 Task: In the  document conference.html Use the feature 'and check spelling and grammer' Select the body of letter and change paragraph spacing to  'Double' Select the word Greetings and change font size to  27
Action: Mouse moved to (105, 79)
Screenshot: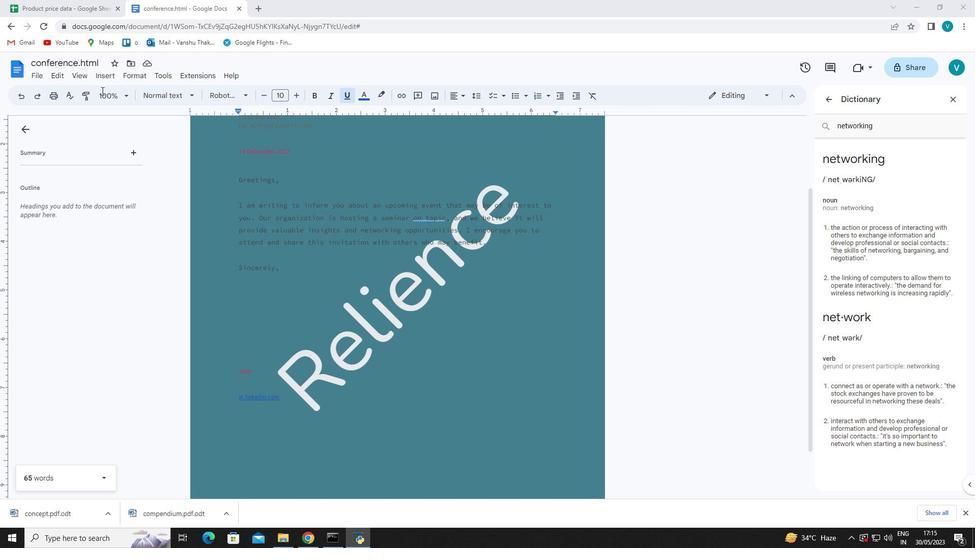 
Action: Mouse pressed left at (105, 79)
Screenshot: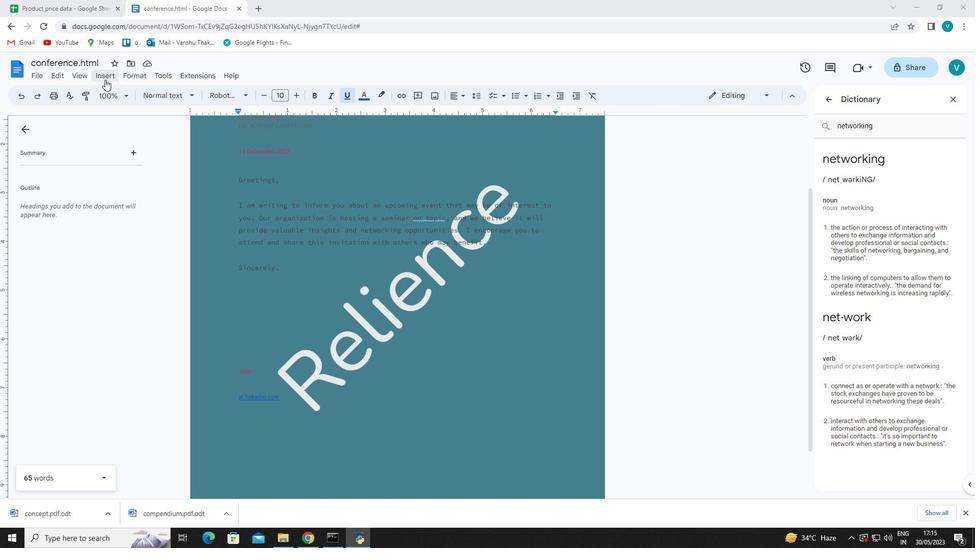 
Action: Mouse moved to (170, 73)
Screenshot: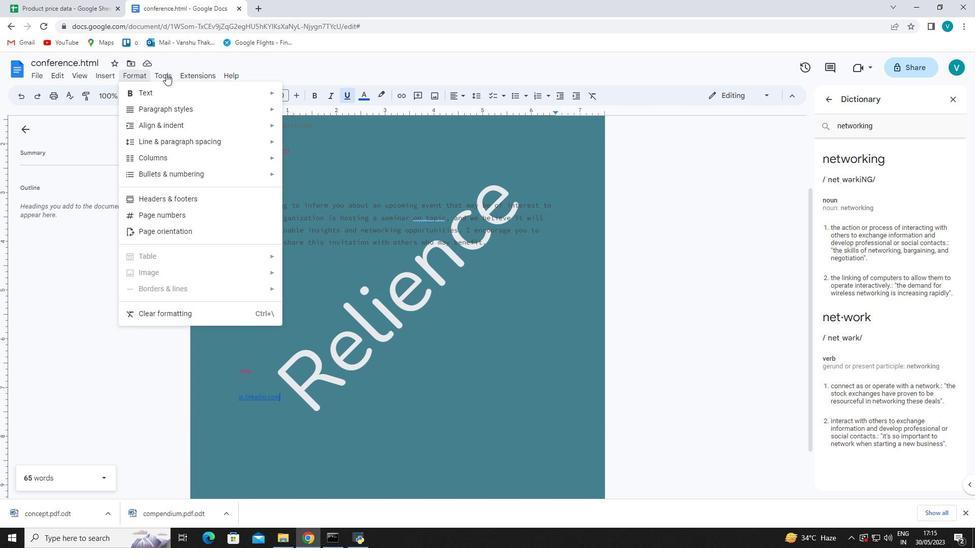 
Action: Mouse pressed left at (170, 73)
Screenshot: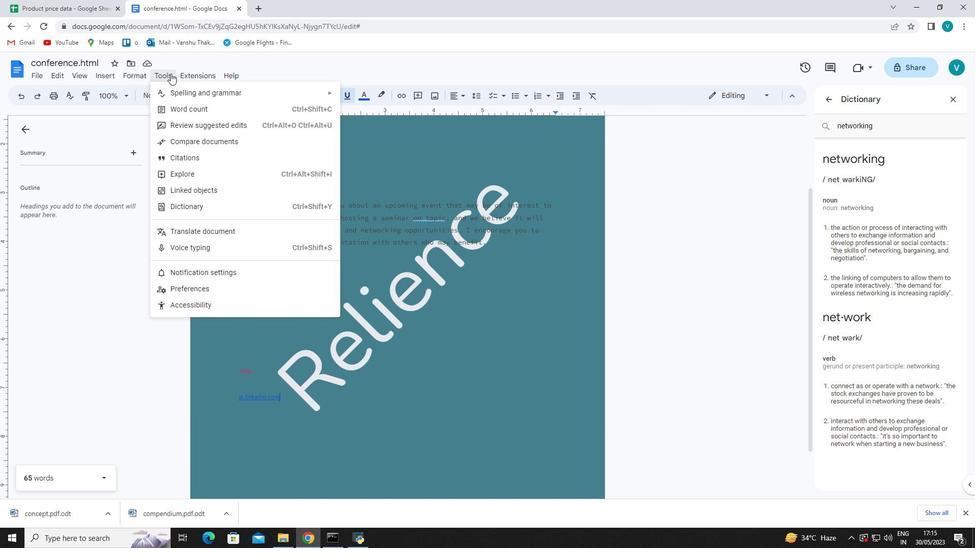 
Action: Mouse pressed left at (170, 73)
Screenshot: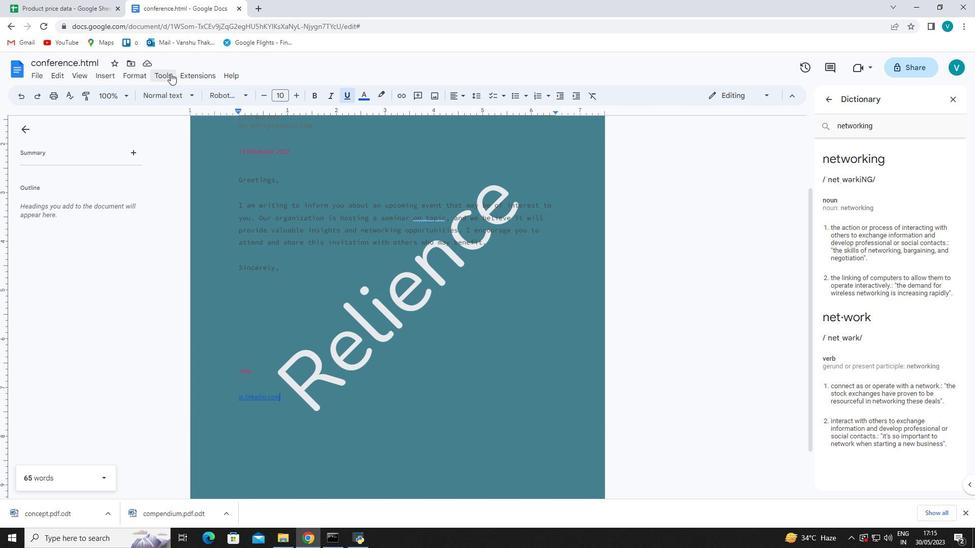 
Action: Mouse moved to (404, 97)
Screenshot: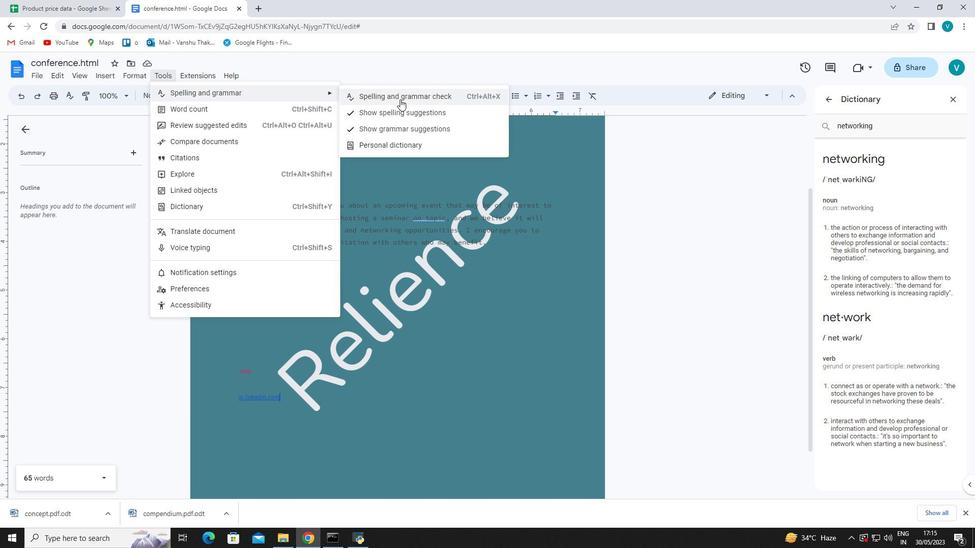 
Action: Mouse pressed left at (404, 97)
Screenshot: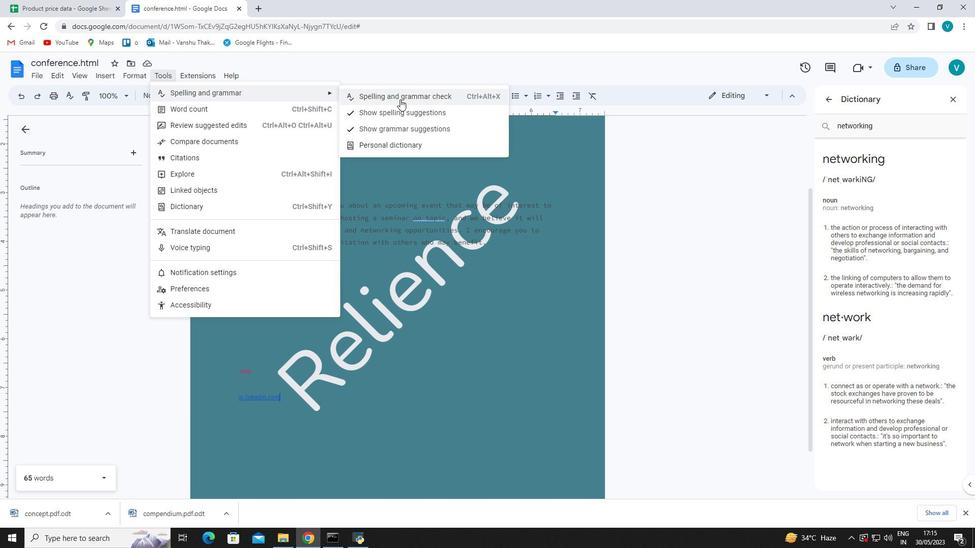 
Action: Mouse moved to (746, 198)
Screenshot: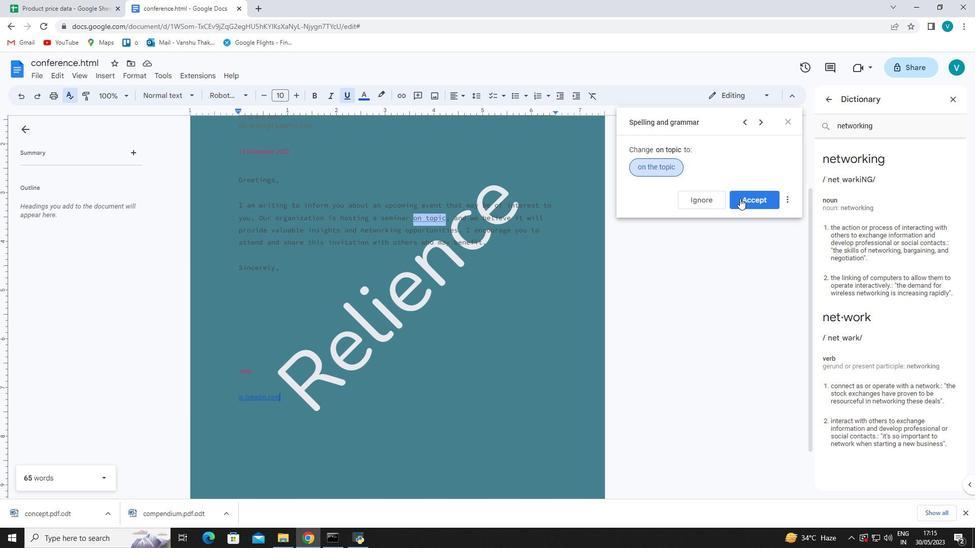 
Action: Mouse pressed left at (746, 198)
Screenshot: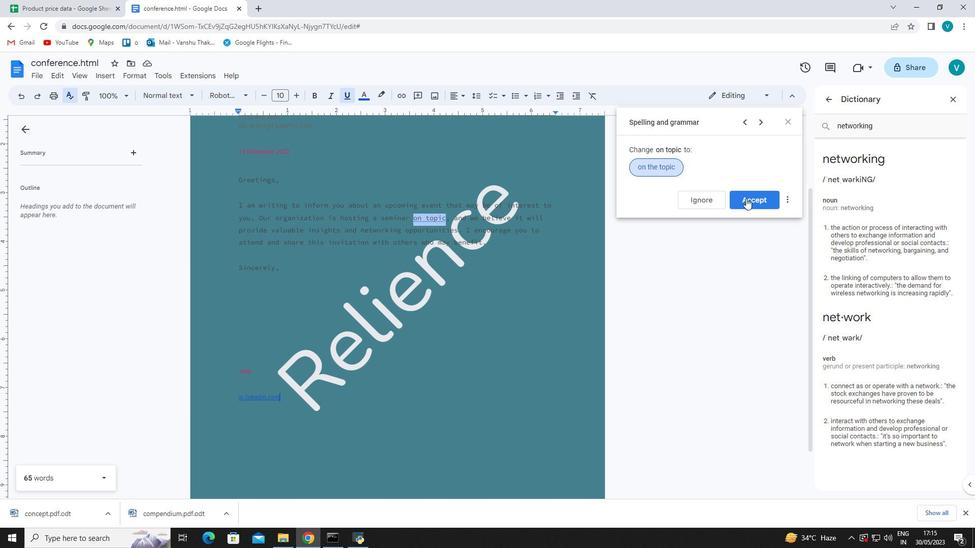 
Action: Mouse moved to (237, 203)
Screenshot: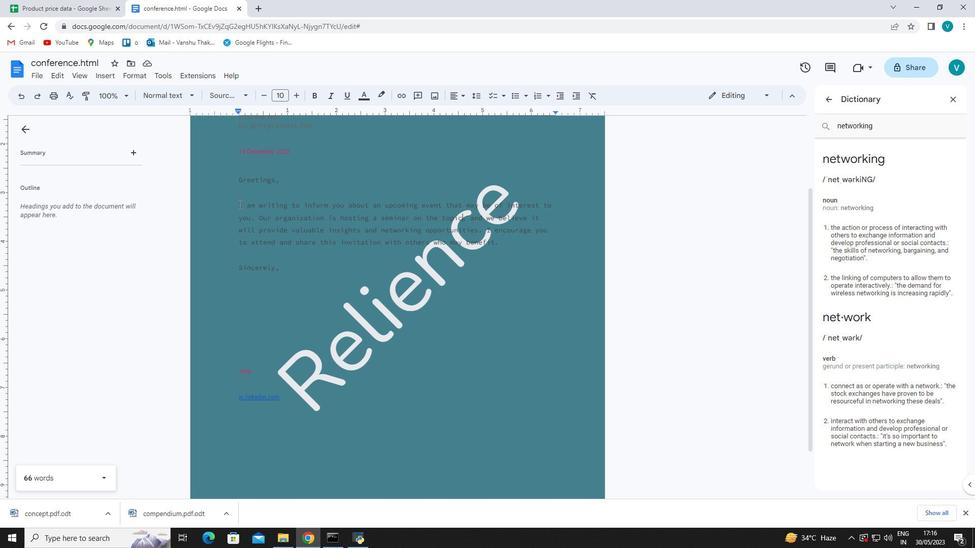 
Action: Mouse pressed left at (237, 203)
Screenshot: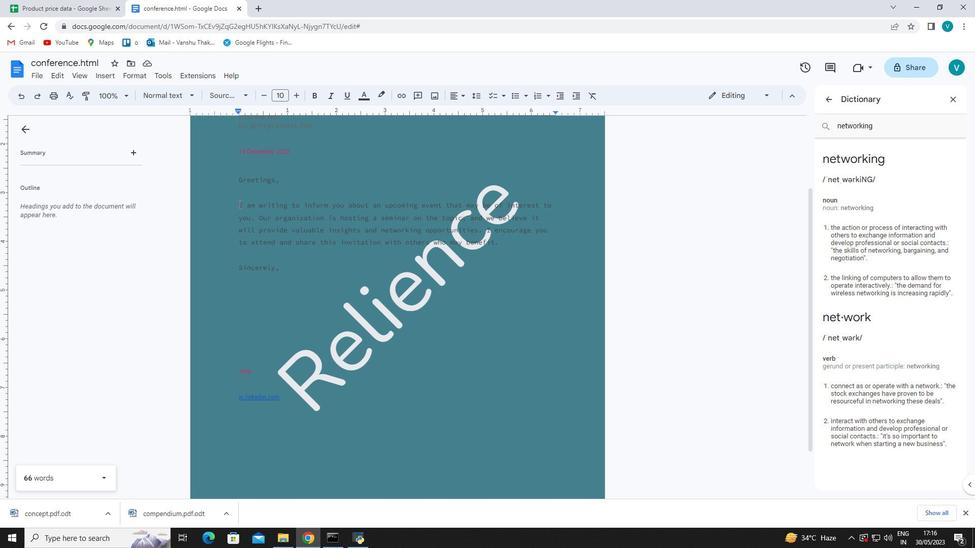 
Action: Mouse moved to (475, 97)
Screenshot: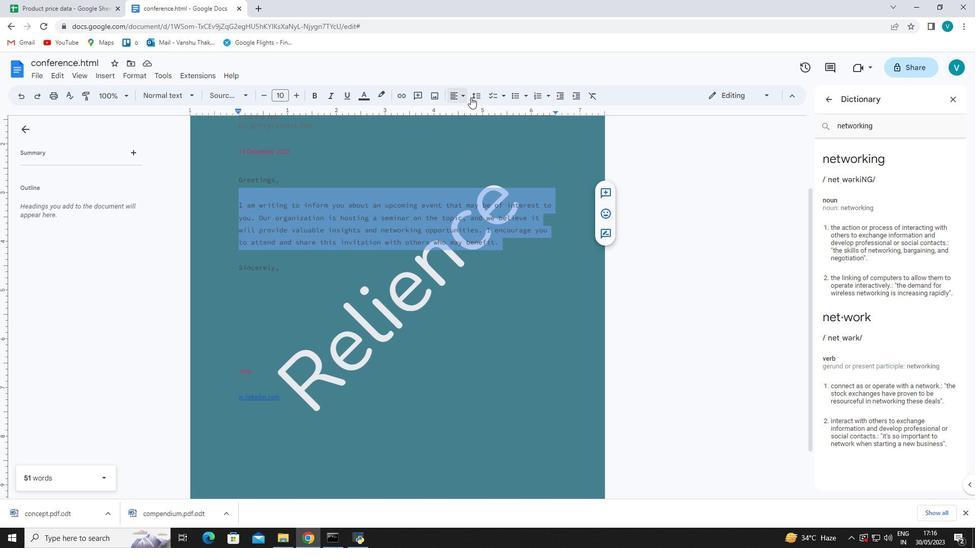 
Action: Mouse pressed left at (475, 97)
Screenshot: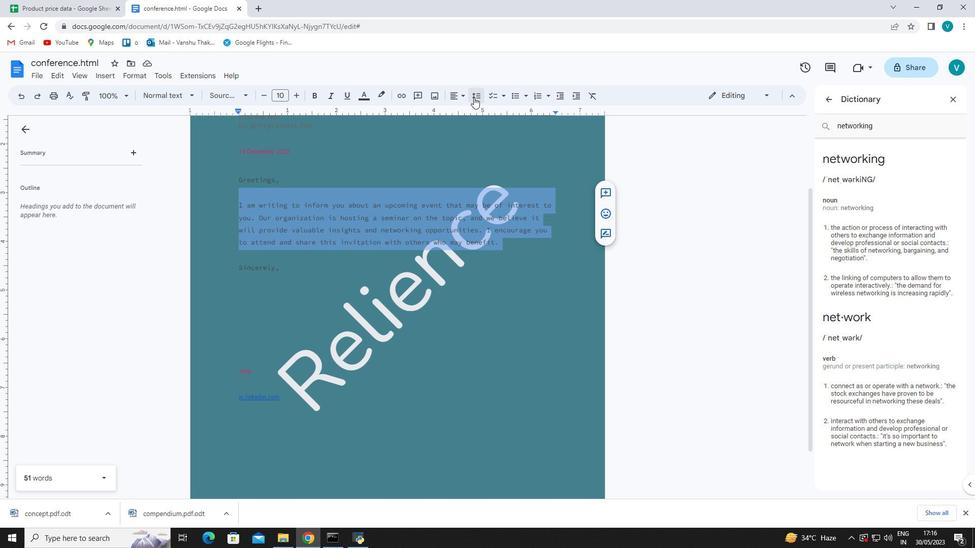 
Action: Mouse moved to (497, 161)
Screenshot: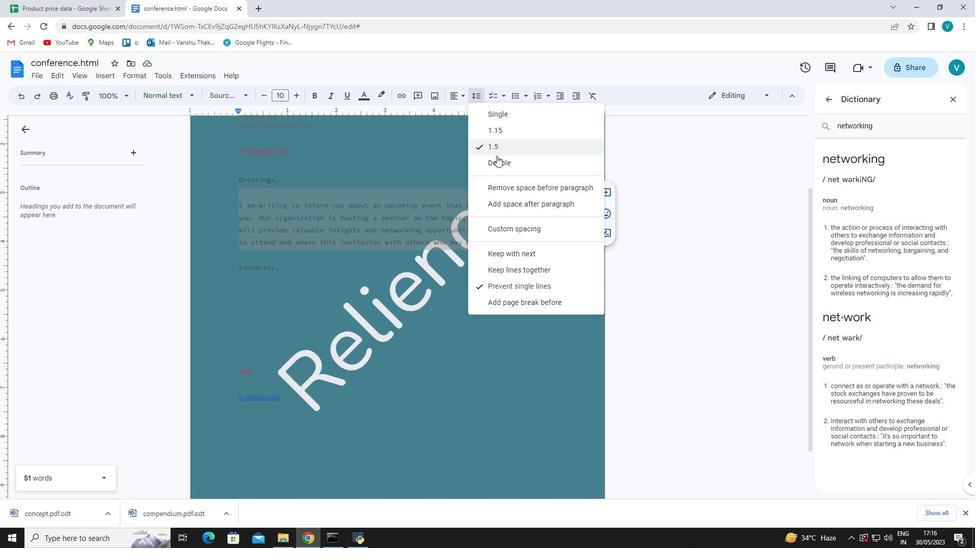 
Action: Mouse pressed left at (497, 161)
Screenshot: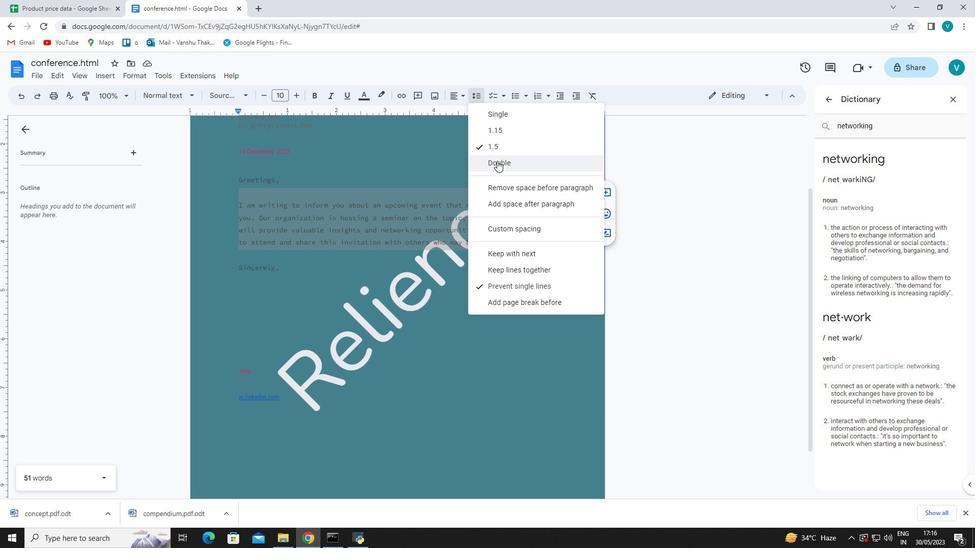
Action: Mouse moved to (233, 177)
Screenshot: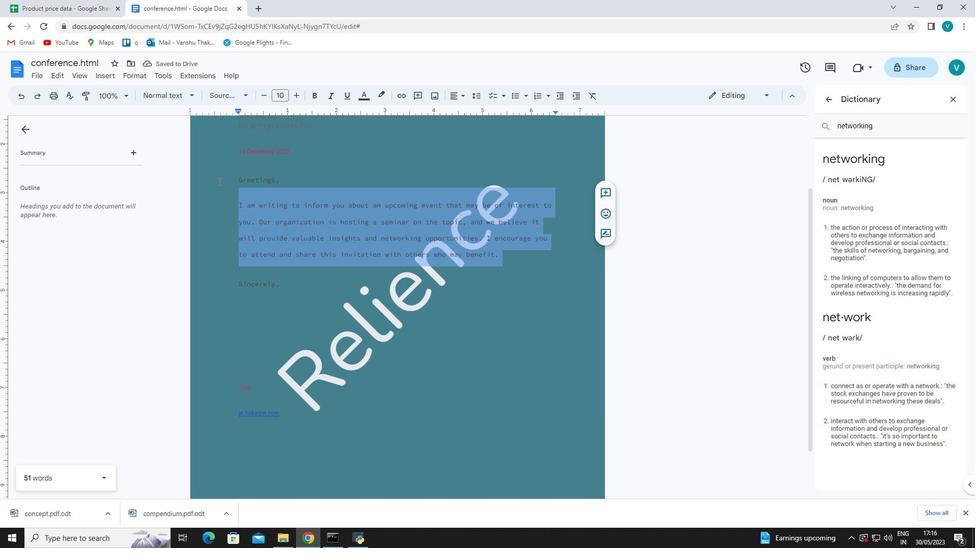 
Action: Mouse pressed left at (233, 177)
Screenshot: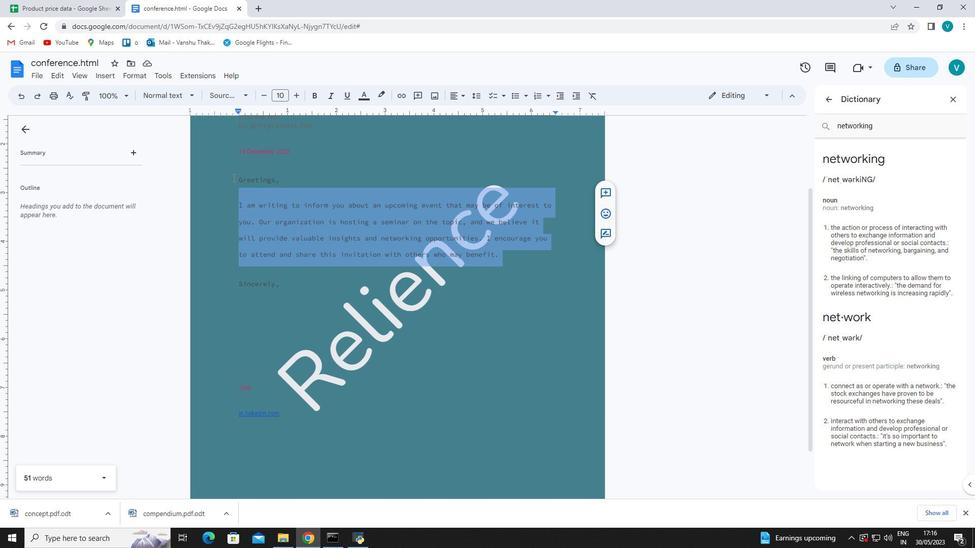 
Action: Mouse moved to (297, 94)
Screenshot: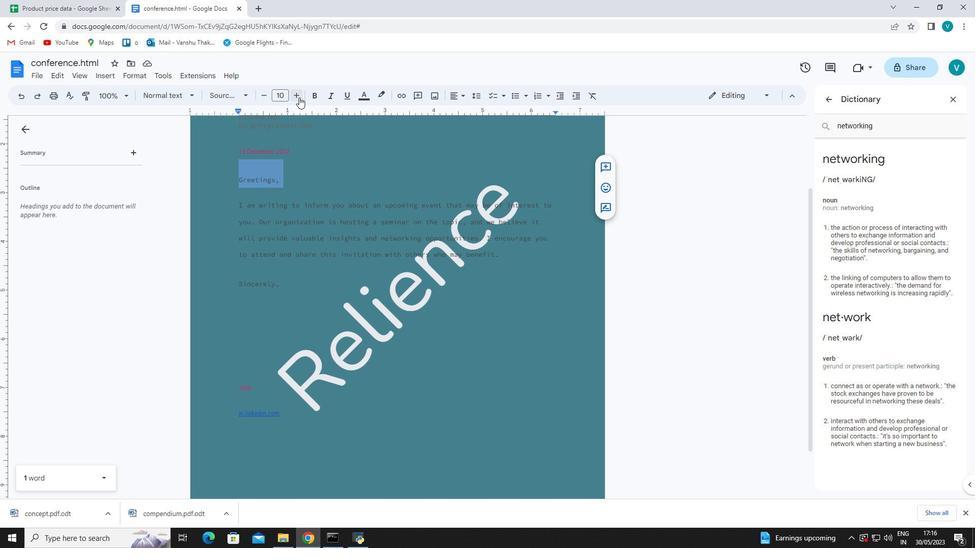 
Action: Mouse pressed left at (297, 94)
Screenshot: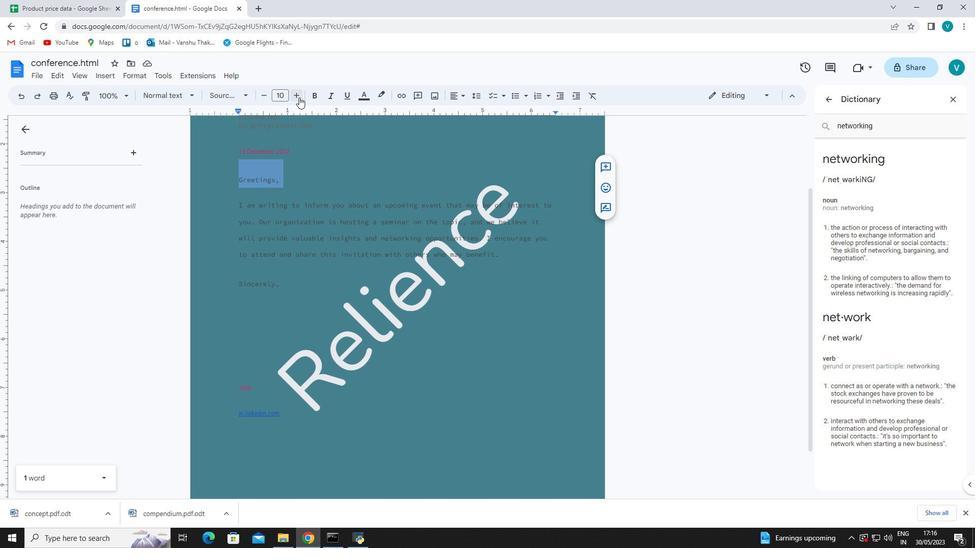 
Action: Mouse pressed left at (297, 94)
Screenshot: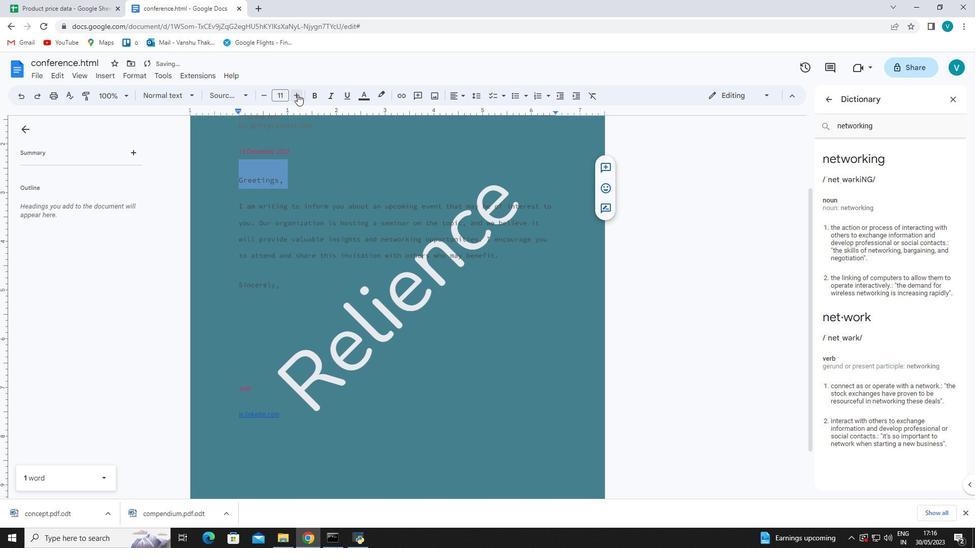 
Action: Mouse pressed left at (297, 94)
Screenshot: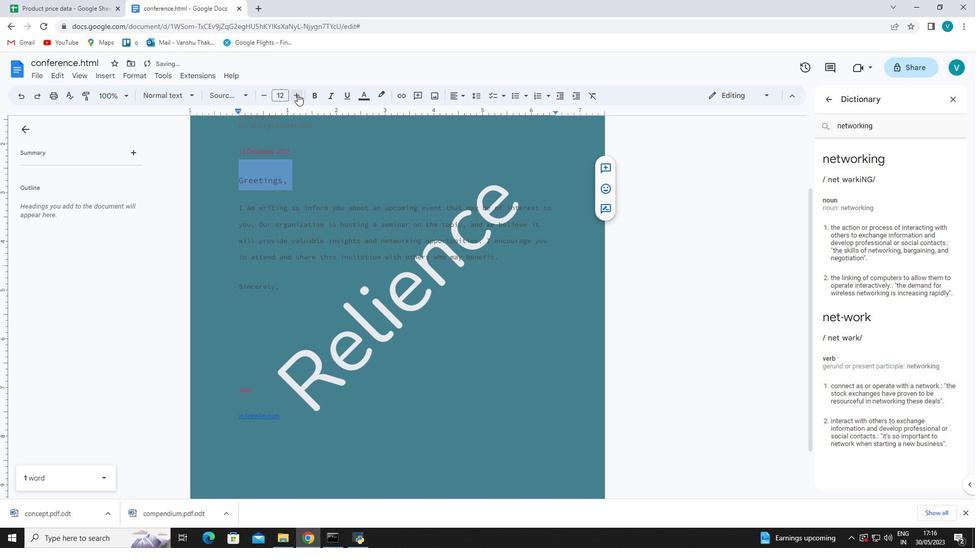 
Action: Mouse pressed left at (297, 94)
Screenshot: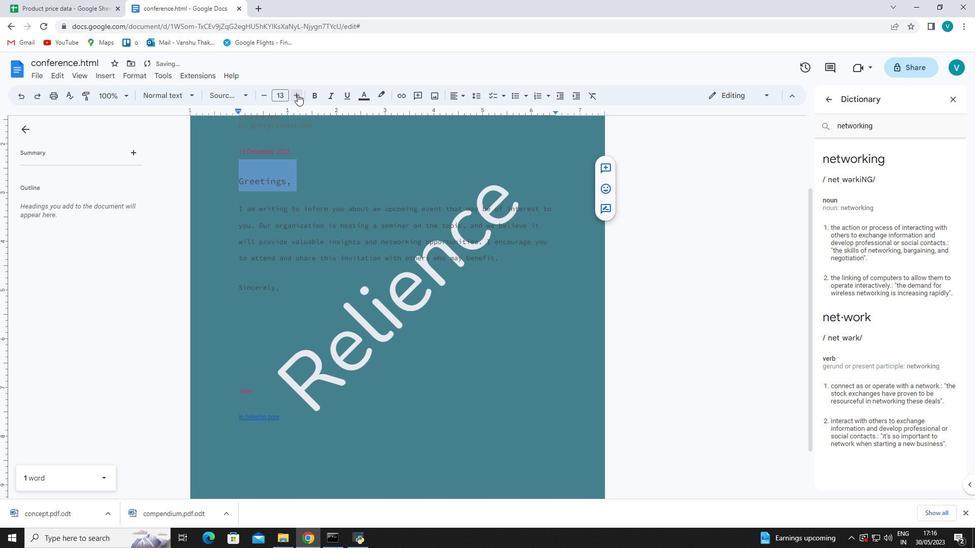 
Action: Mouse pressed left at (297, 94)
Screenshot: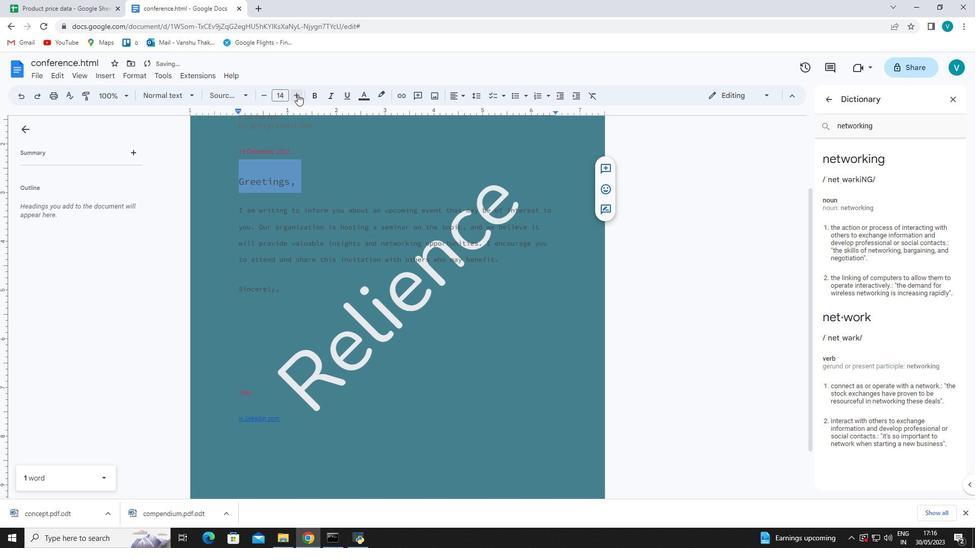 
Action: Mouse pressed left at (297, 94)
Screenshot: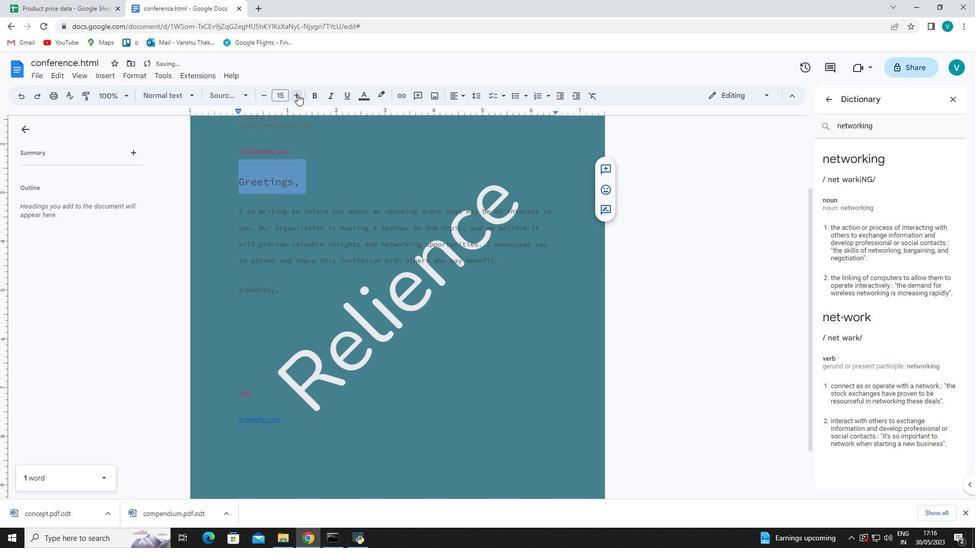 
Action: Mouse pressed left at (297, 94)
Screenshot: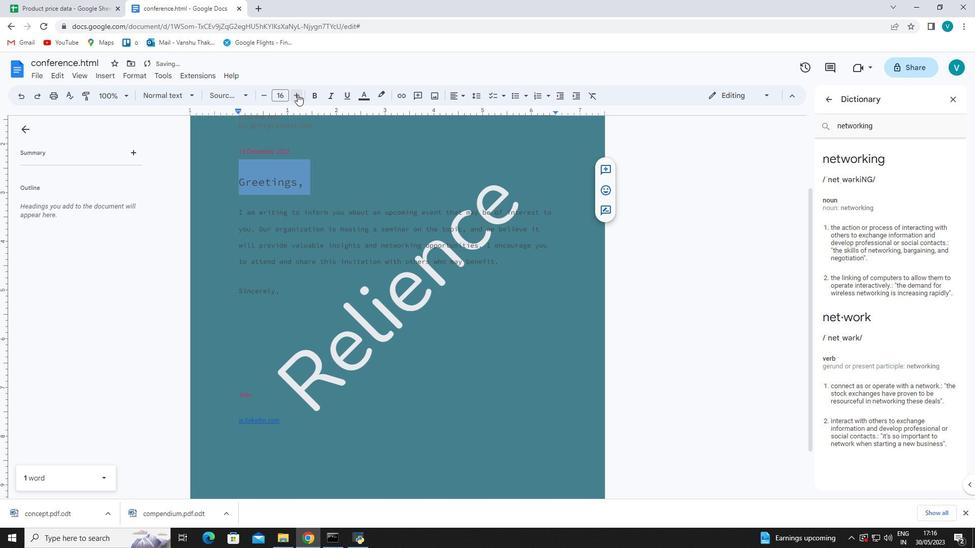 
Action: Mouse pressed left at (297, 94)
Screenshot: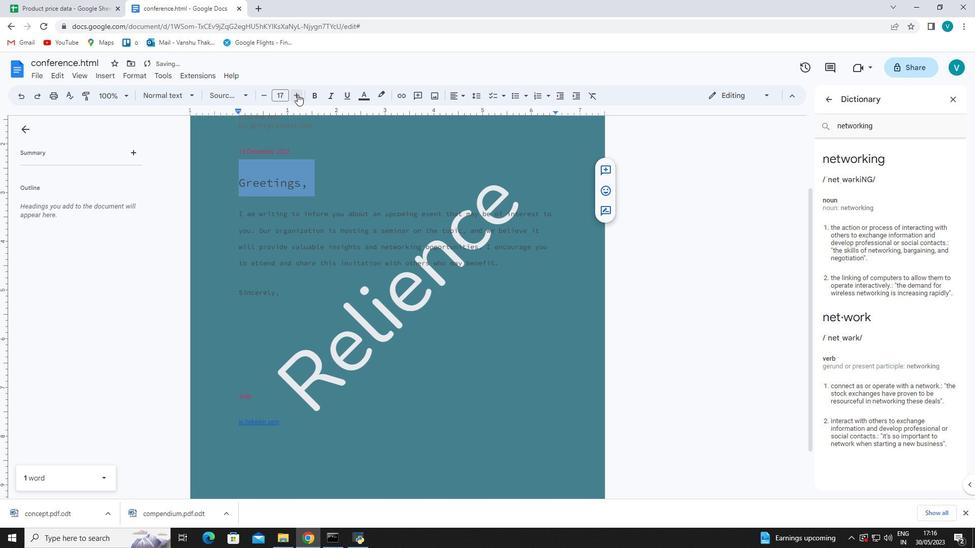 
Action: Mouse pressed left at (297, 94)
Screenshot: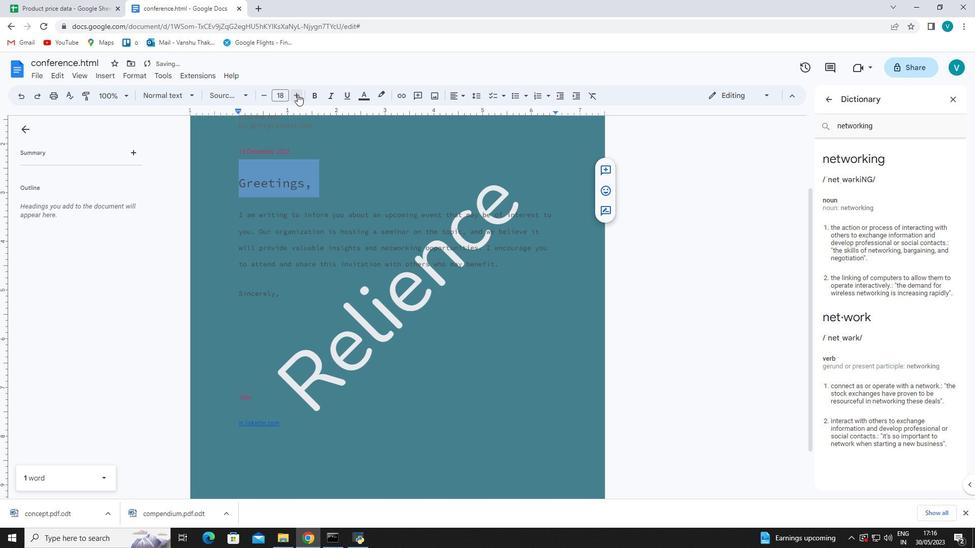 
Action: Mouse pressed left at (297, 94)
Screenshot: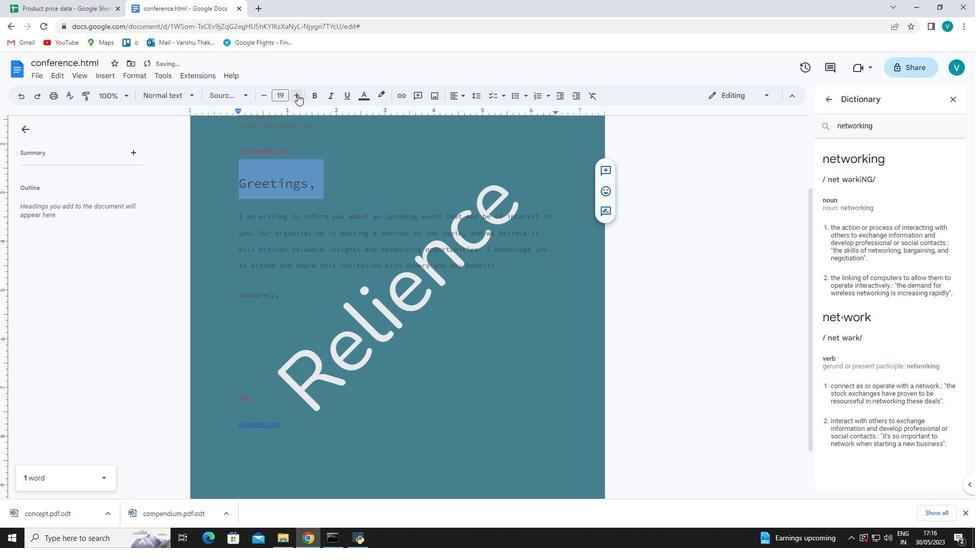 
Action: Mouse pressed left at (297, 94)
Screenshot: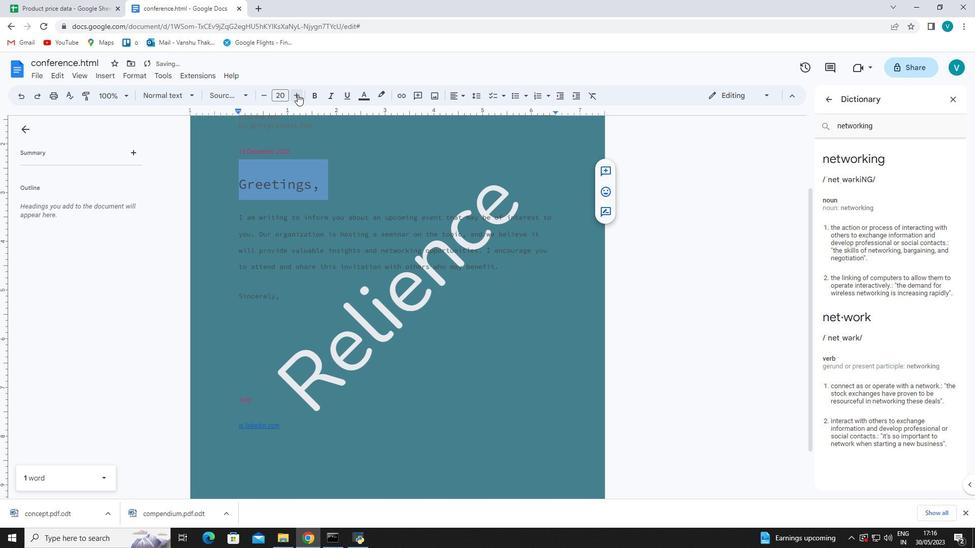 
Action: Mouse pressed left at (297, 94)
Screenshot: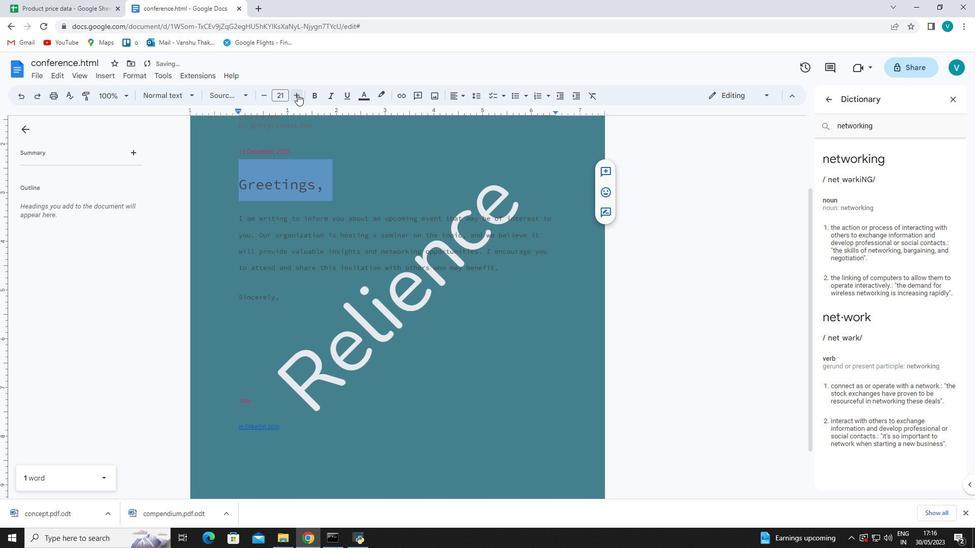 
Action: Mouse pressed left at (297, 94)
Screenshot: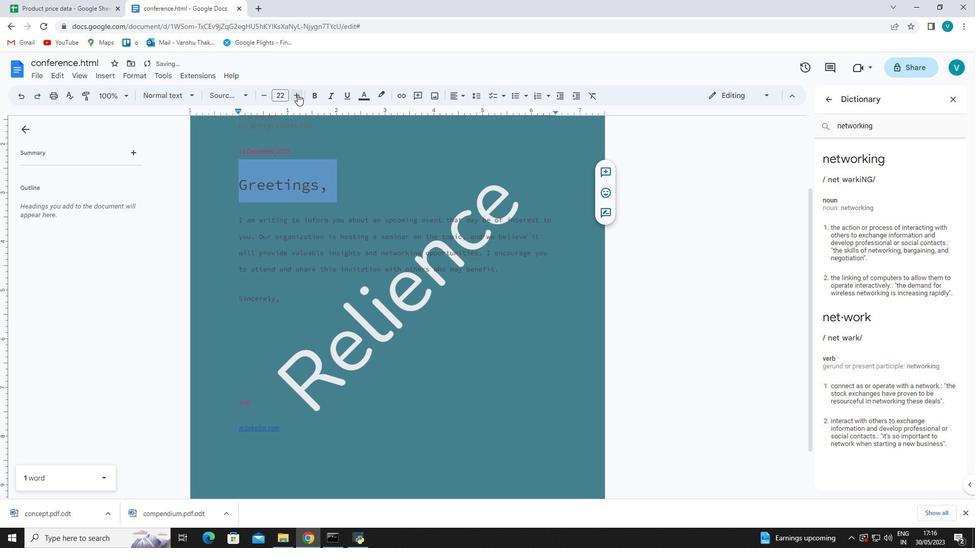
Action: Mouse pressed left at (297, 94)
Screenshot: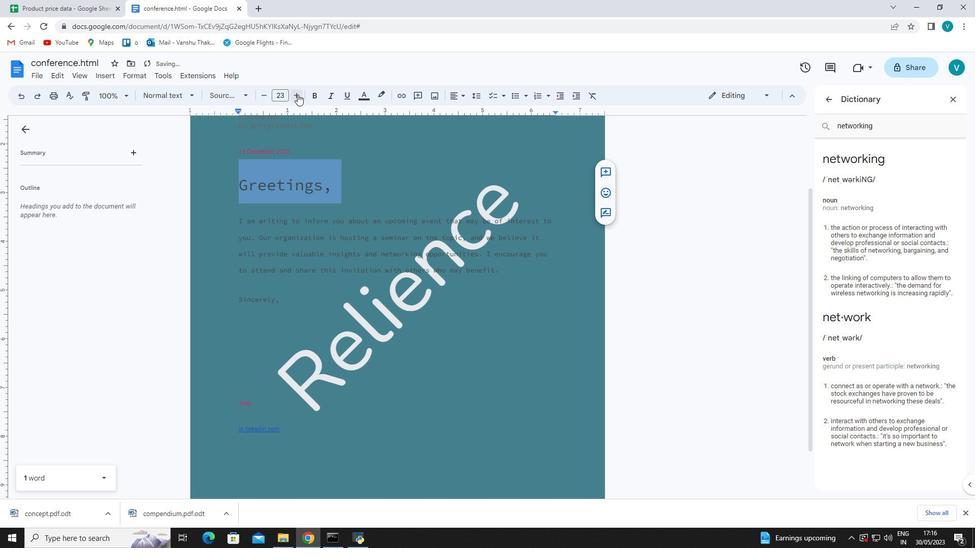 
Action: Mouse pressed left at (297, 94)
Screenshot: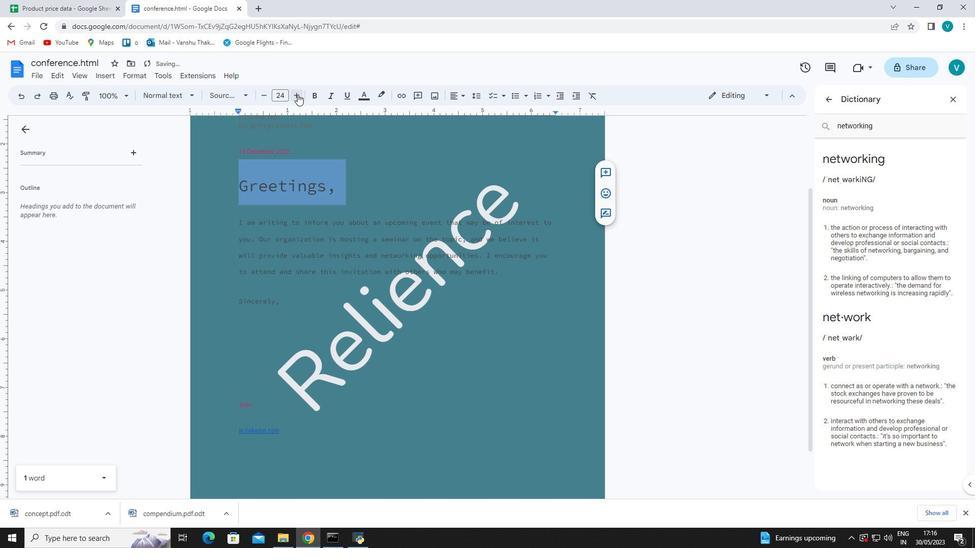 
Action: Mouse pressed left at (297, 94)
Screenshot: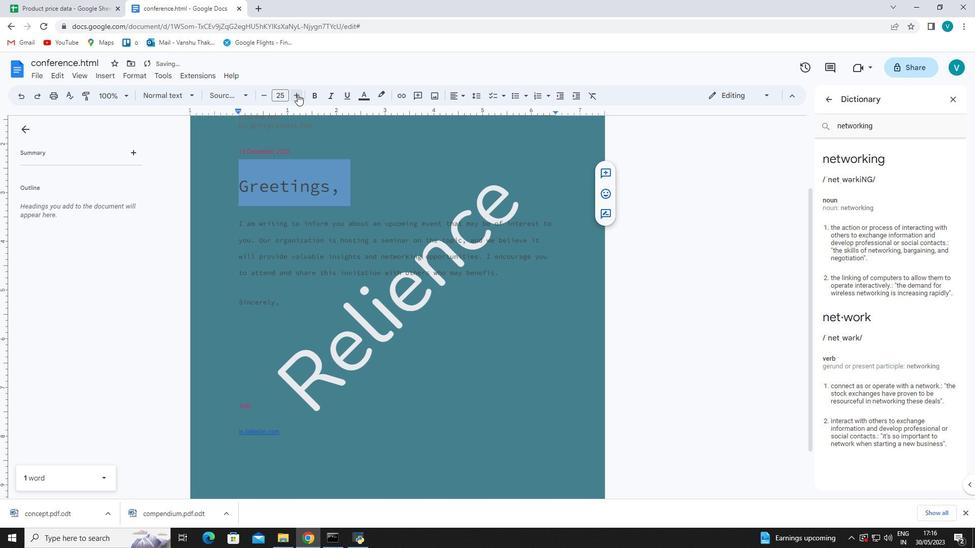 
Action: Mouse pressed left at (297, 94)
Screenshot: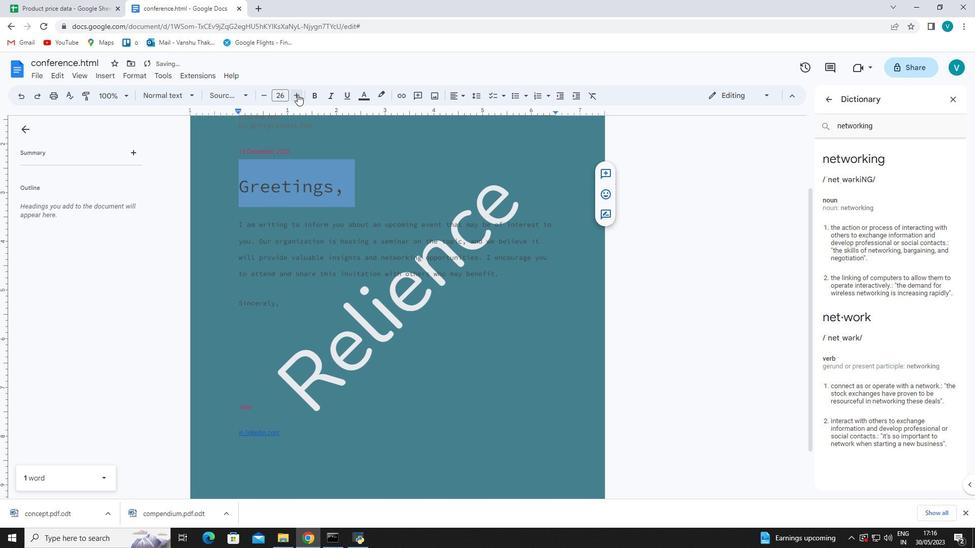
Action: Mouse moved to (208, 209)
Screenshot: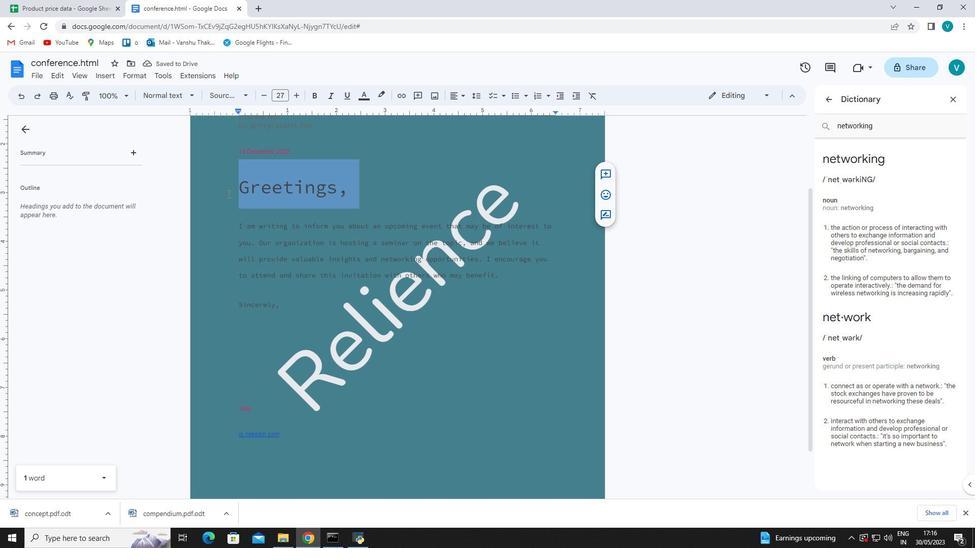 
Action: Mouse pressed left at (208, 209)
Screenshot: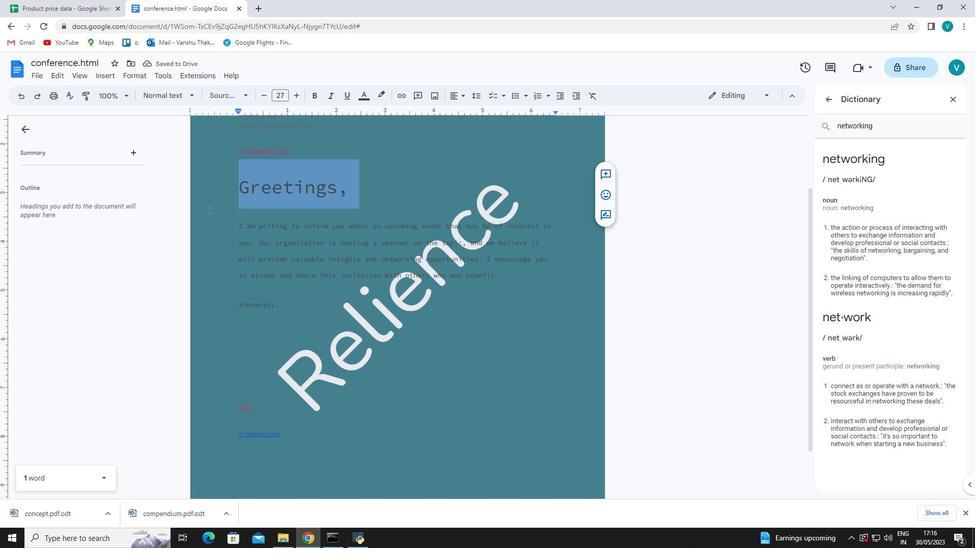 
Action: Mouse scrolled (208, 209) with delta (0, 0)
Screenshot: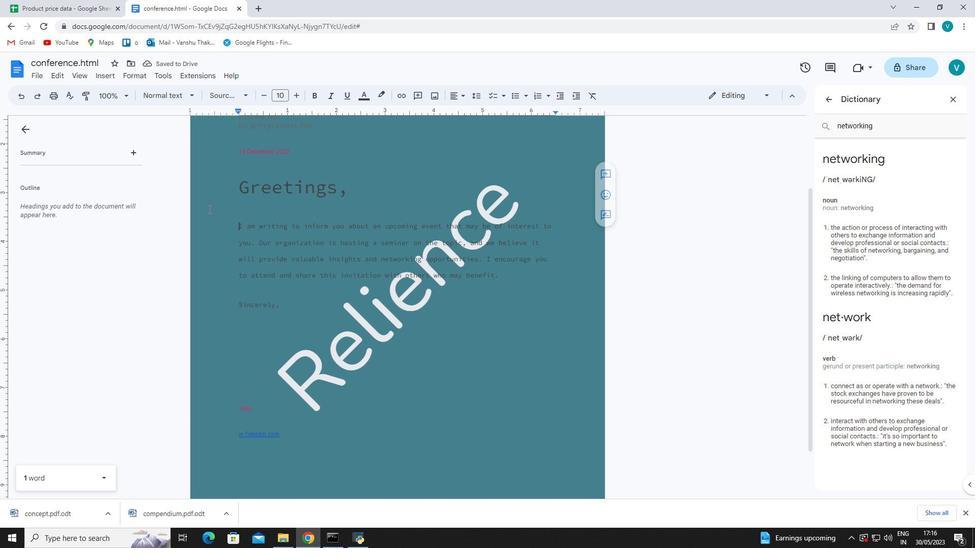 
Action: Mouse scrolled (208, 209) with delta (0, 0)
Screenshot: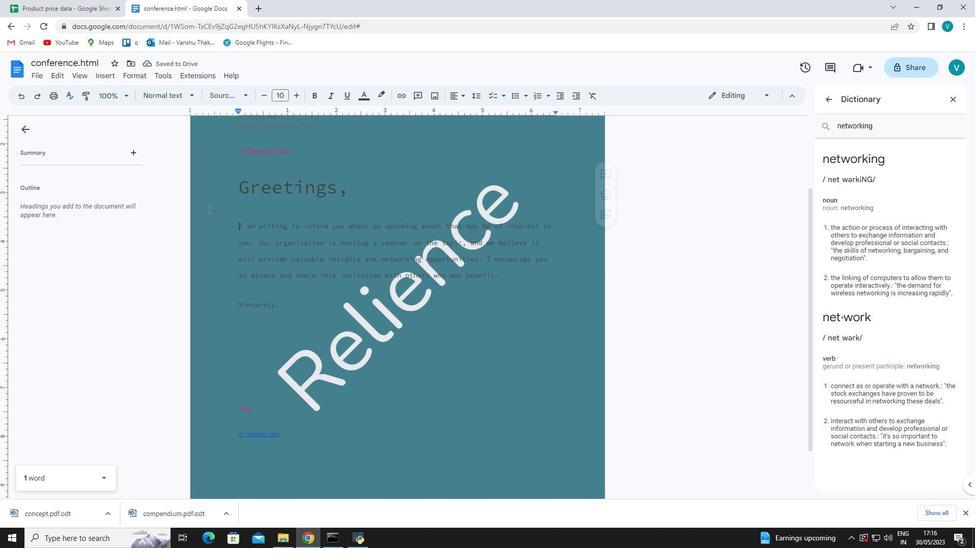 
